Task: Set and save  "Trellis RD quantization" for "H.264/MPEG-4 Part 10/AVC encoder (x264 10-bit)" to 2.
Action: Mouse moved to (103, 10)
Screenshot: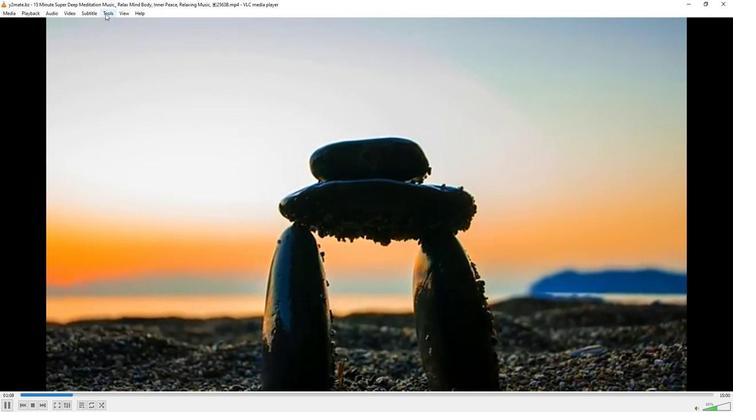 
Action: Mouse pressed left at (103, 10)
Screenshot: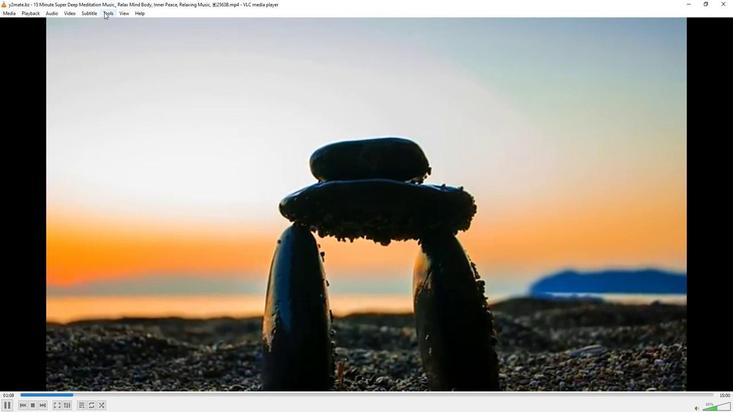 
Action: Mouse moved to (137, 103)
Screenshot: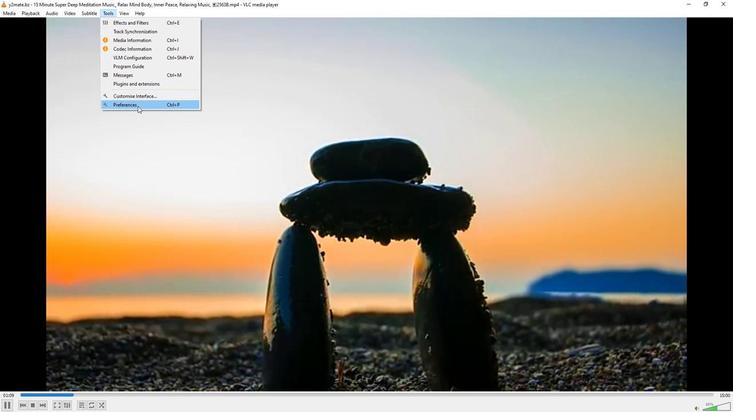 
Action: Mouse pressed left at (137, 103)
Screenshot: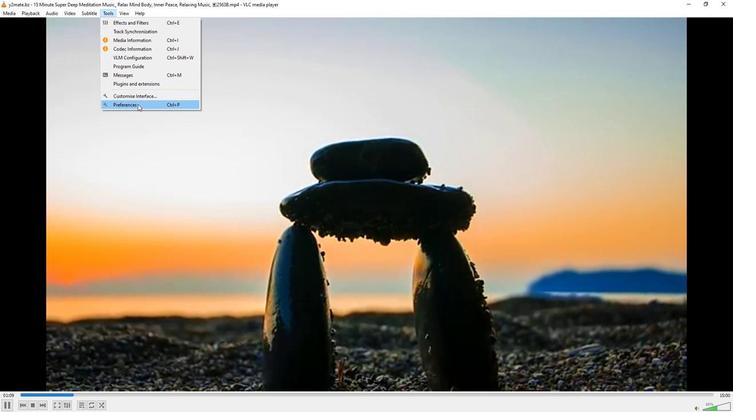 
Action: Mouse moved to (251, 337)
Screenshot: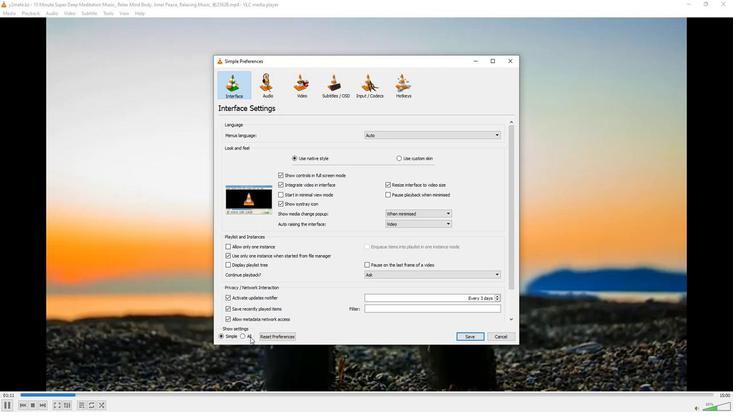 
Action: Mouse pressed left at (251, 337)
Screenshot: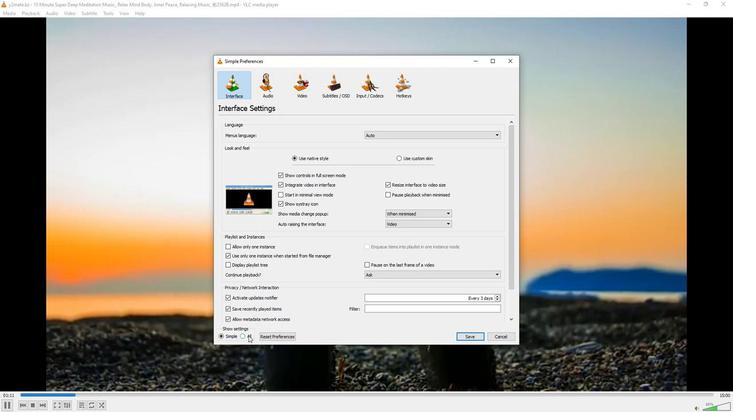 
Action: Mouse moved to (233, 260)
Screenshot: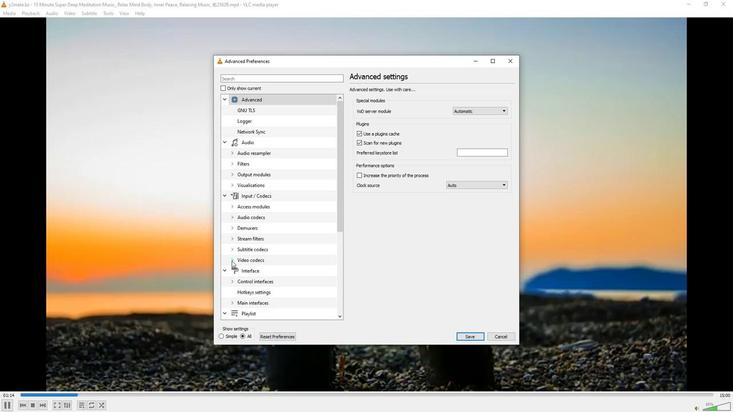 
Action: Mouse pressed left at (233, 260)
Screenshot: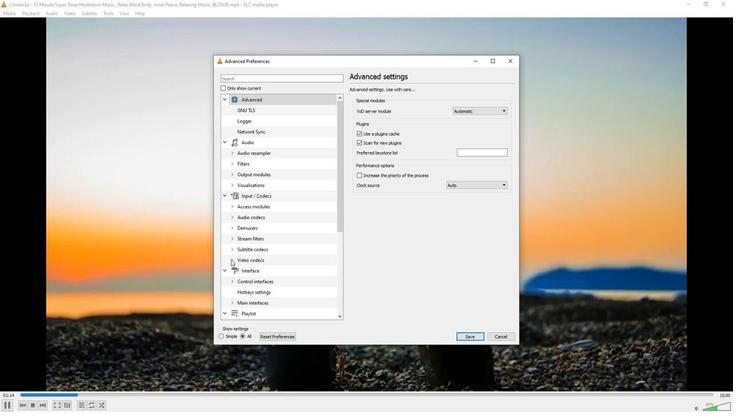
Action: Mouse moved to (253, 273)
Screenshot: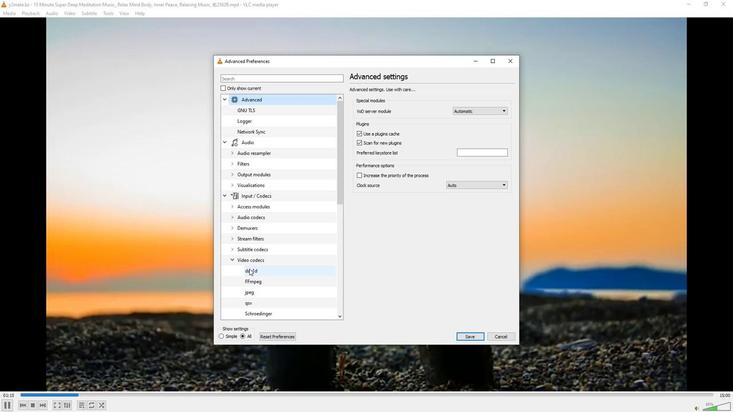 
Action: Mouse scrolled (253, 273) with delta (0, 0)
Screenshot: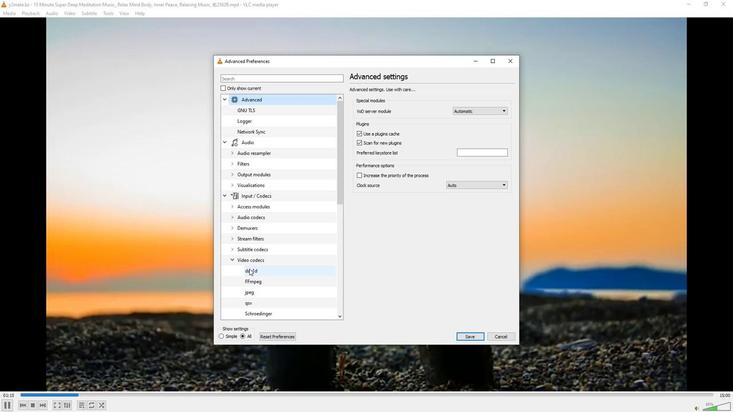 
Action: Mouse moved to (253, 274)
Screenshot: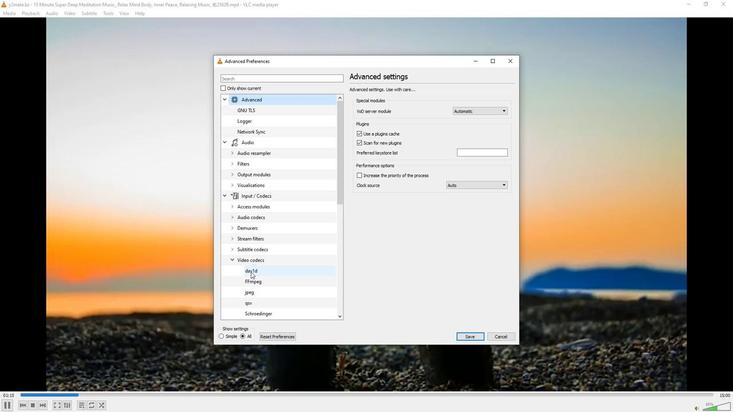 
Action: Mouse scrolled (253, 274) with delta (0, 0)
Screenshot: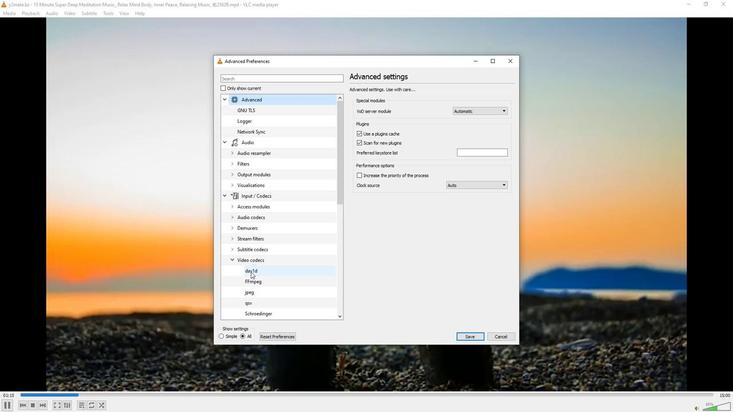 
Action: Mouse moved to (257, 294)
Screenshot: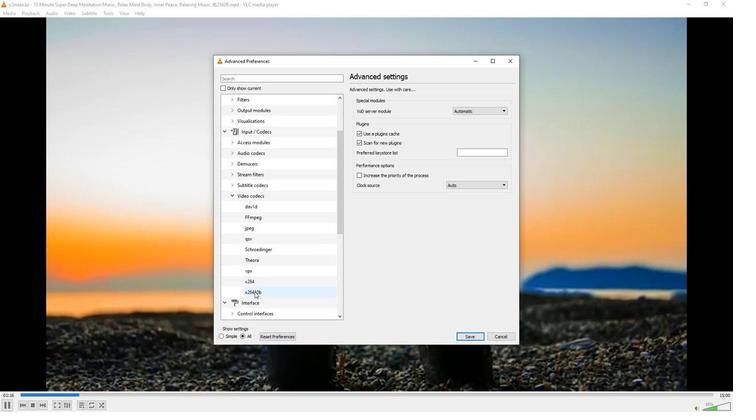 
Action: Mouse pressed left at (257, 294)
Screenshot: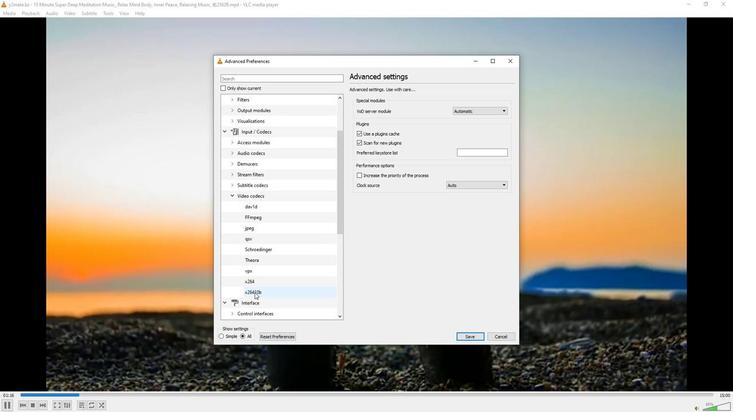 
Action: Mouse moved to (379, 262)
Screenshot: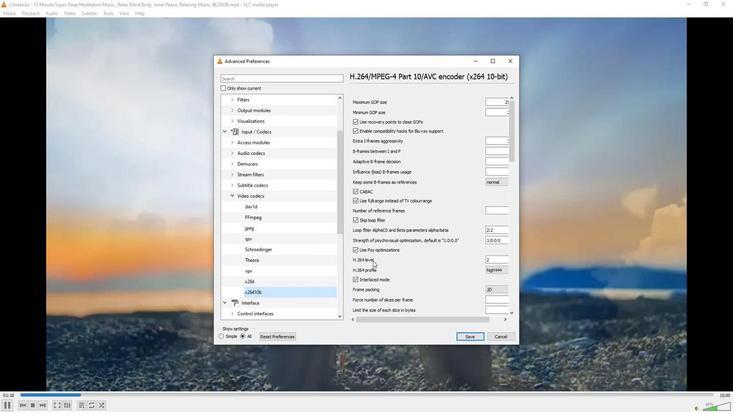 
Action: Mouse scrolled (379, 261) with delta (0, 0)
Screenshot: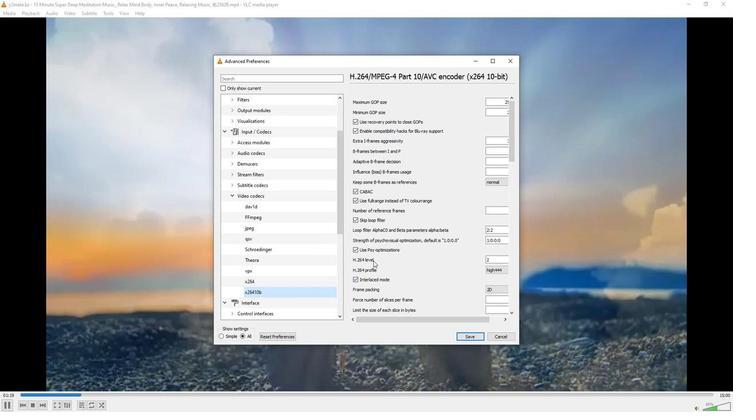 
Action: Mouse scrolled (379, 261) with delta (0, 0)
Screenshot: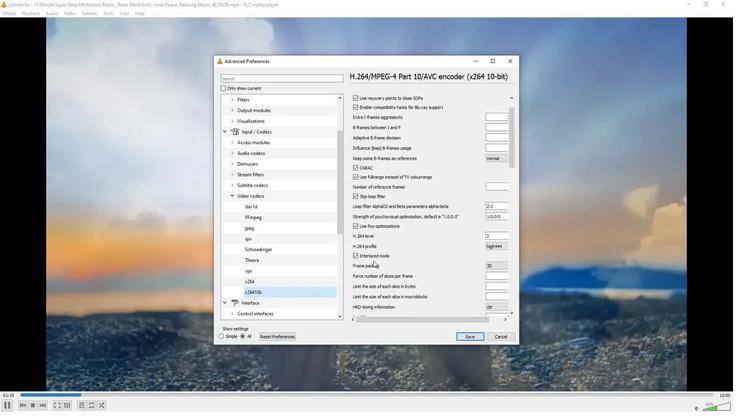 
Action: Mouse scrolled (379, 261) with delta (0, 0)
Screenshot: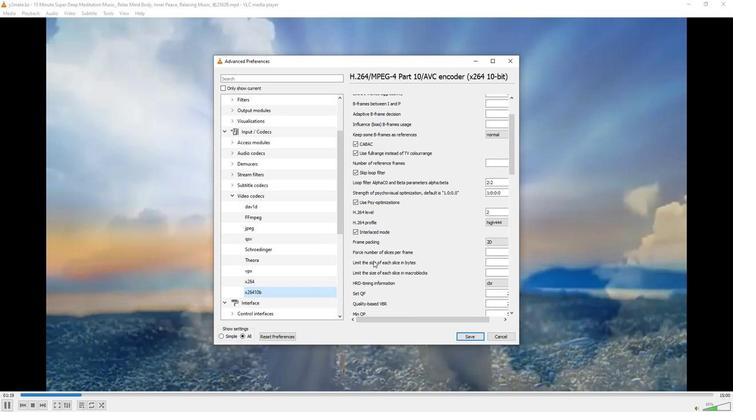 
Action: Mouse scrolled (379, 261) with delta (0, 0)
Screenshot: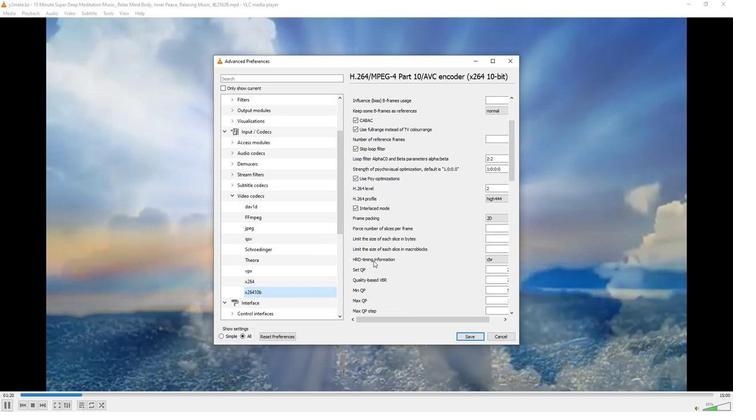 
Action: Mouse scrolled (379, 261) with delta (0, 0)
Screenshot: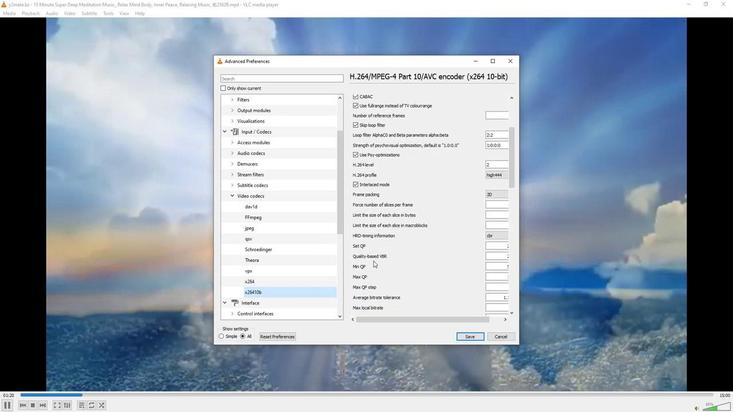 
Action: Mouse scrolled (379, 261) with delta (0, 0)
Screenshot: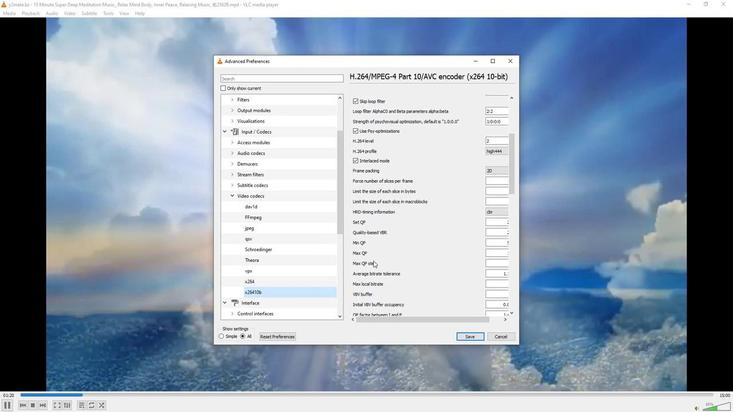 
Action: Mouse scrolled (379, 261) with delta (0, 0)
Screenshot: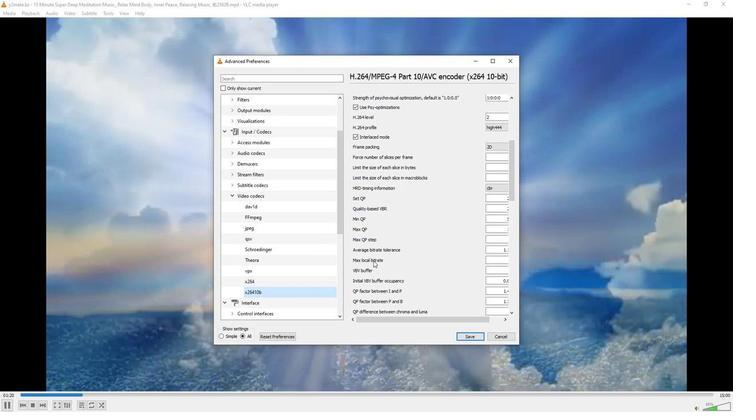 
Action: Mouse scrolled (379, 261) with delta (0, 0)
Screenshot: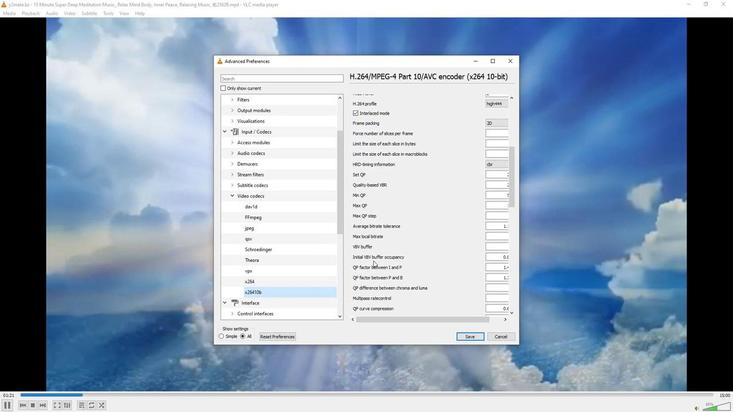 
Action: Mouse scrolled (379, 261) with delta (0, 0)
Screenshot: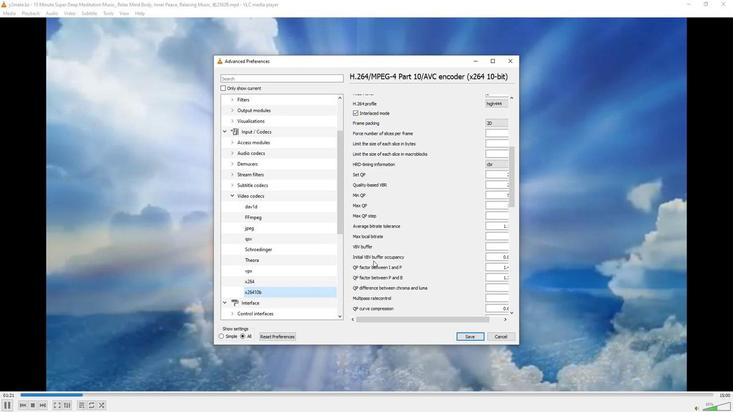
Action: Mouse scrolled (379, 261) with delta (0, 0)
Screenshot: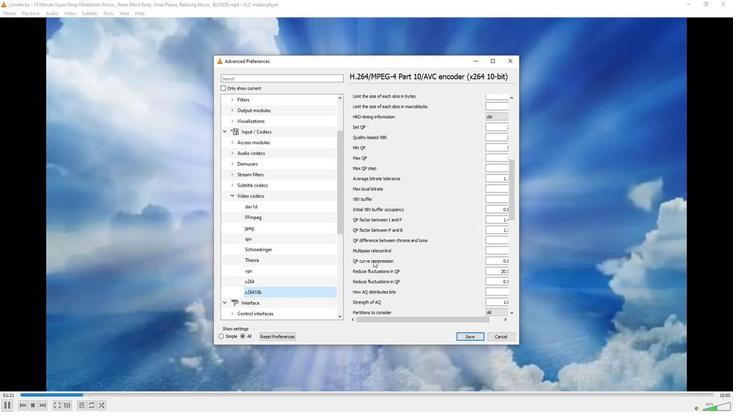 
Action: Mouse scrolled (379, 261) with delta (0, 0)
Screenshot: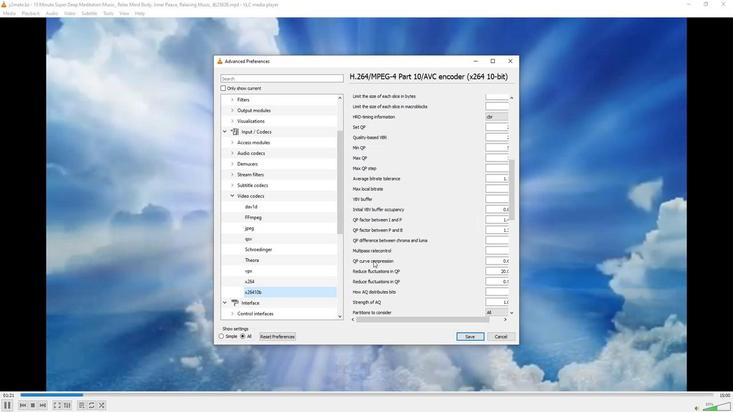 
Action: Mouse scrolled (379, 261) with delta (0, 0)
Screenshot: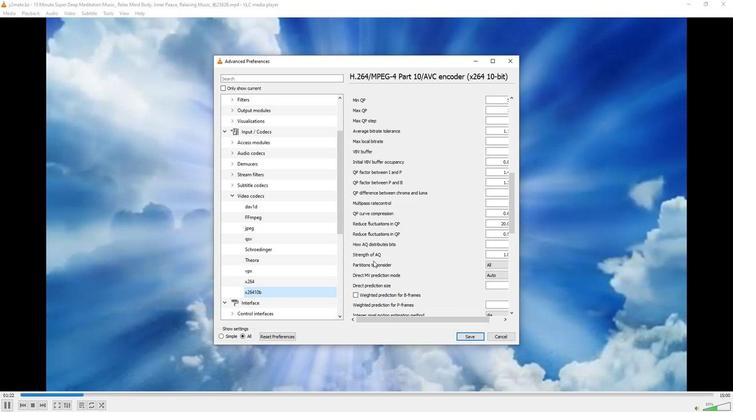 
Action: Mouse scrolled (379, 261) with delta (0, 0)
Screenshot: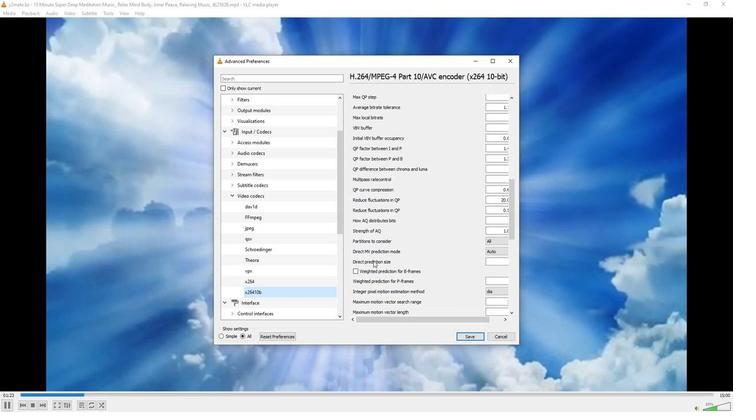 
Action: Mouse scrolled (379, 261) with delta (0, 0)
Screenshot: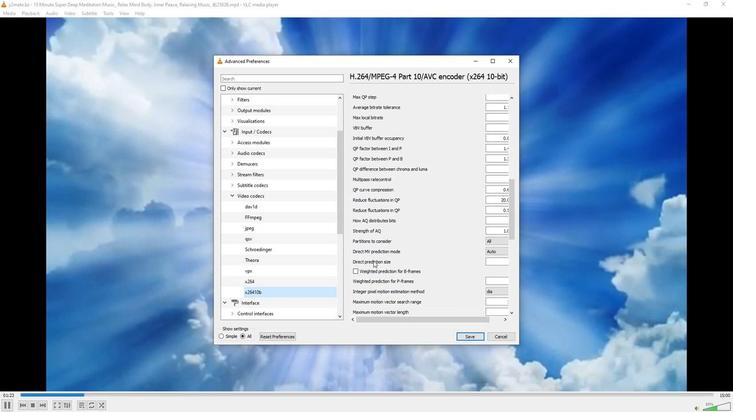 
Action: Mouse scrolled (379, 261) with delta (0, 0)
Screenshot: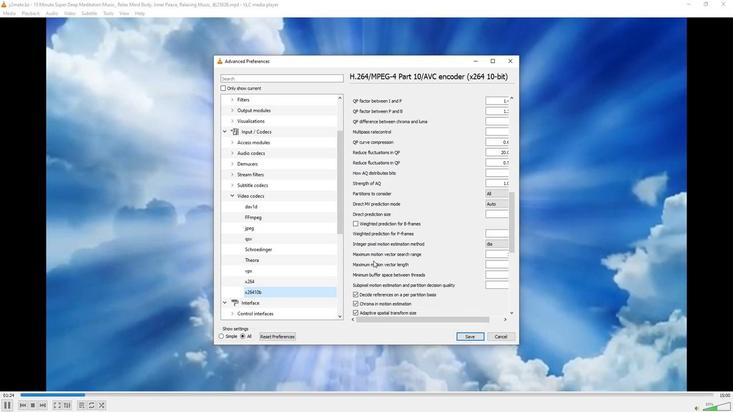 
Action: Mouse scrolled (379, 261) with delta (0, 0)
Screenshot: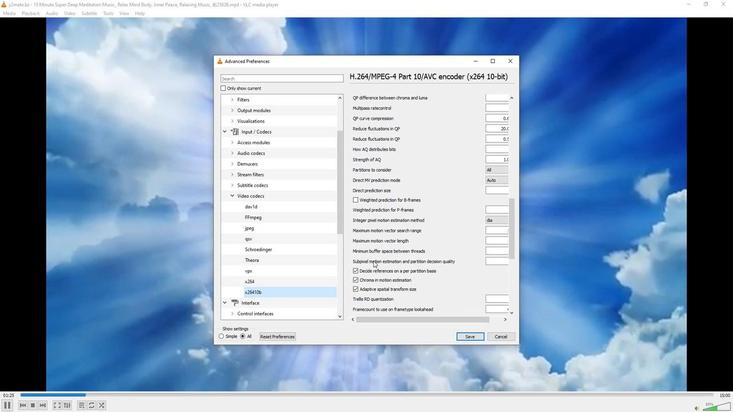 
Action: Mouse moved to (402, 318)
Screenshot: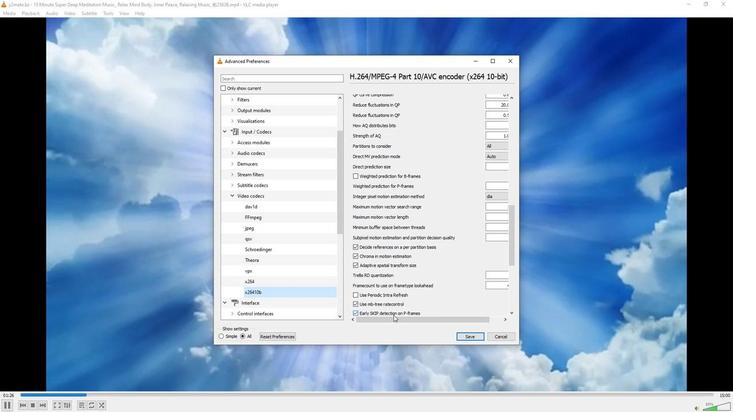 
Action: Mouse pressed left at (402, 318)
Screenshot: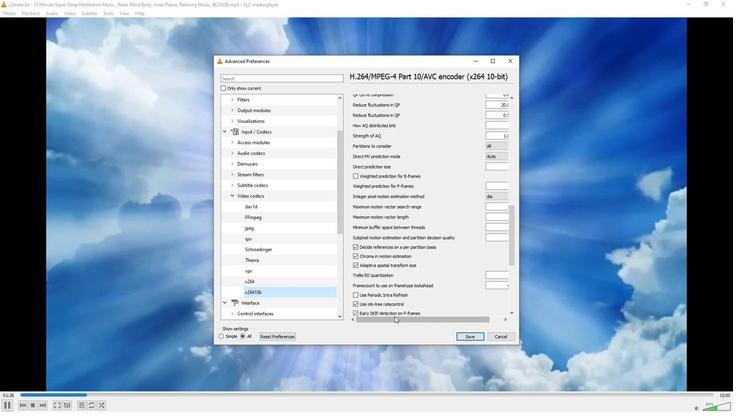 
Action: Mouse moved to (510, 273)
Screenshot: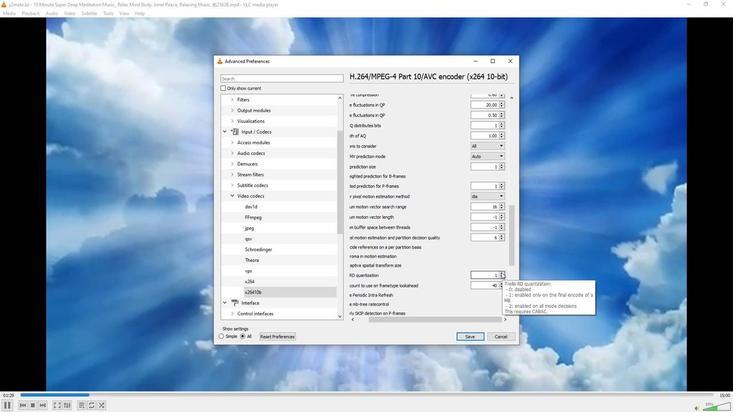 
Action: Mouse pressed left at (510, 273)
Screenshot: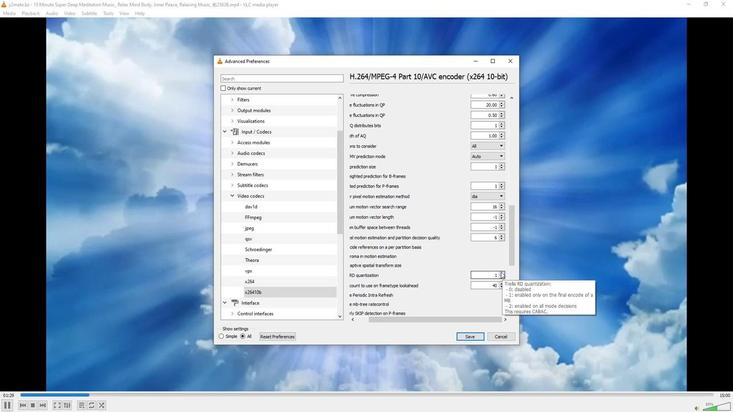 
Action: Mouse moved to (510, 273)
Screenshot: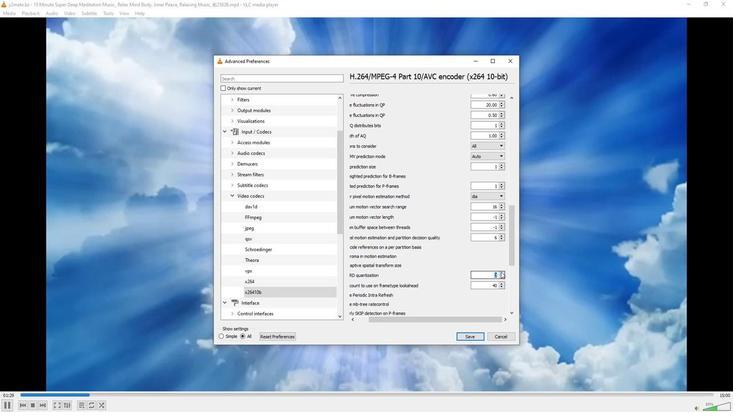 
